 Task: Add the task  Create automated testing scripts for the app to the section Code Collectors in the project TreatWorks and add a Due Date to the respective task as 2024/02/19.
Action: Mouse moved to (554, 542)
Screenshot: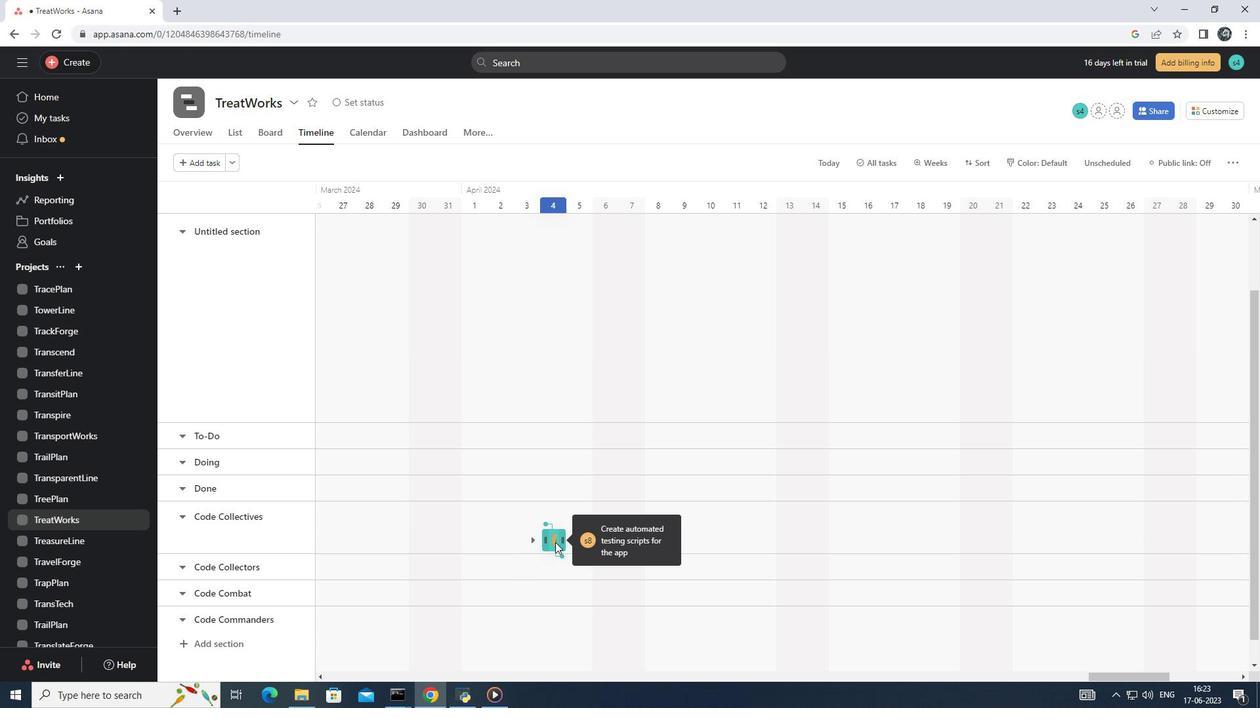 
Action: Mouse pressed left at (554, 542)
Screenshot: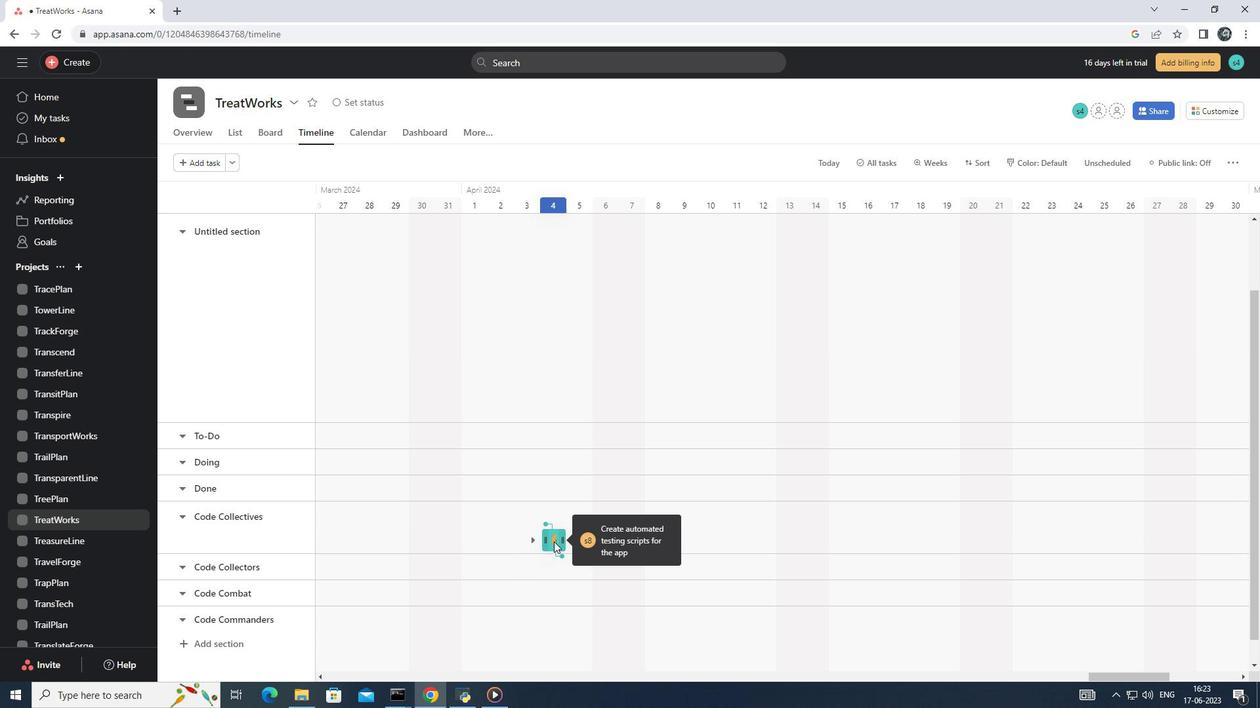 
Action: Mouse moved to (1029, 290)
Screenshot: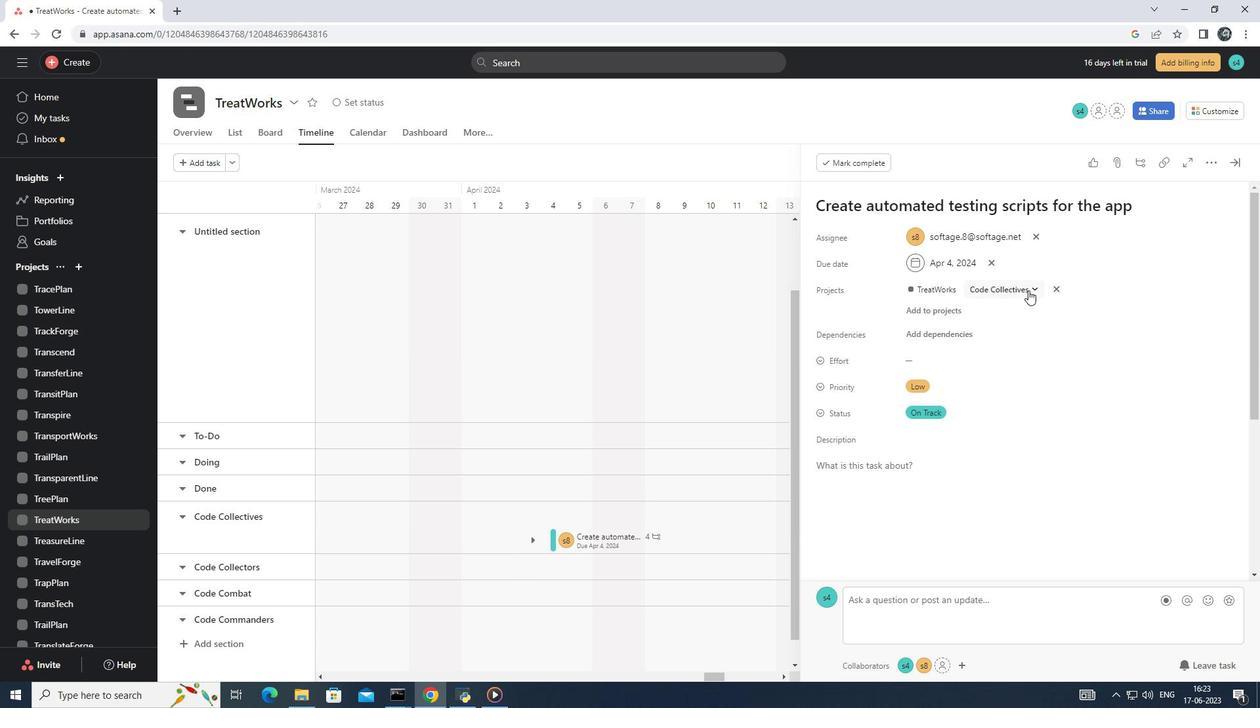 
Action: Mouse pressed left at (1029, 290)
Screenshot: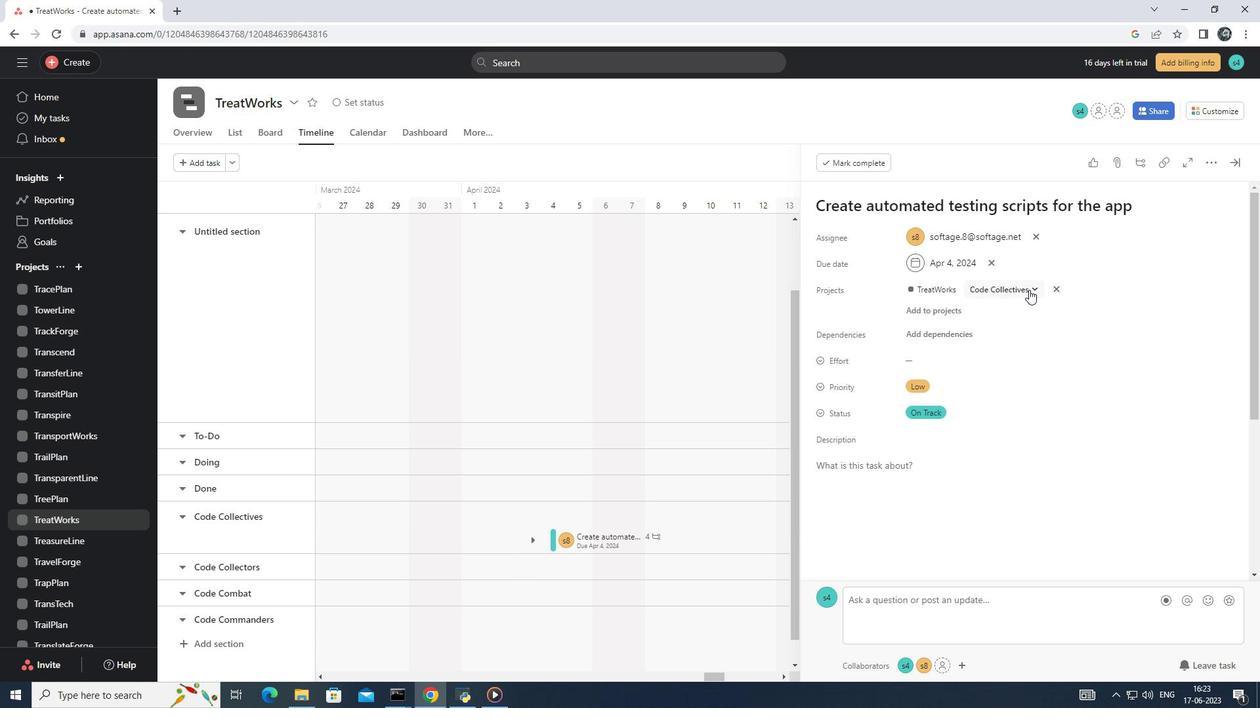 
Action: Mouse moved to (994, 441)
Screenshot: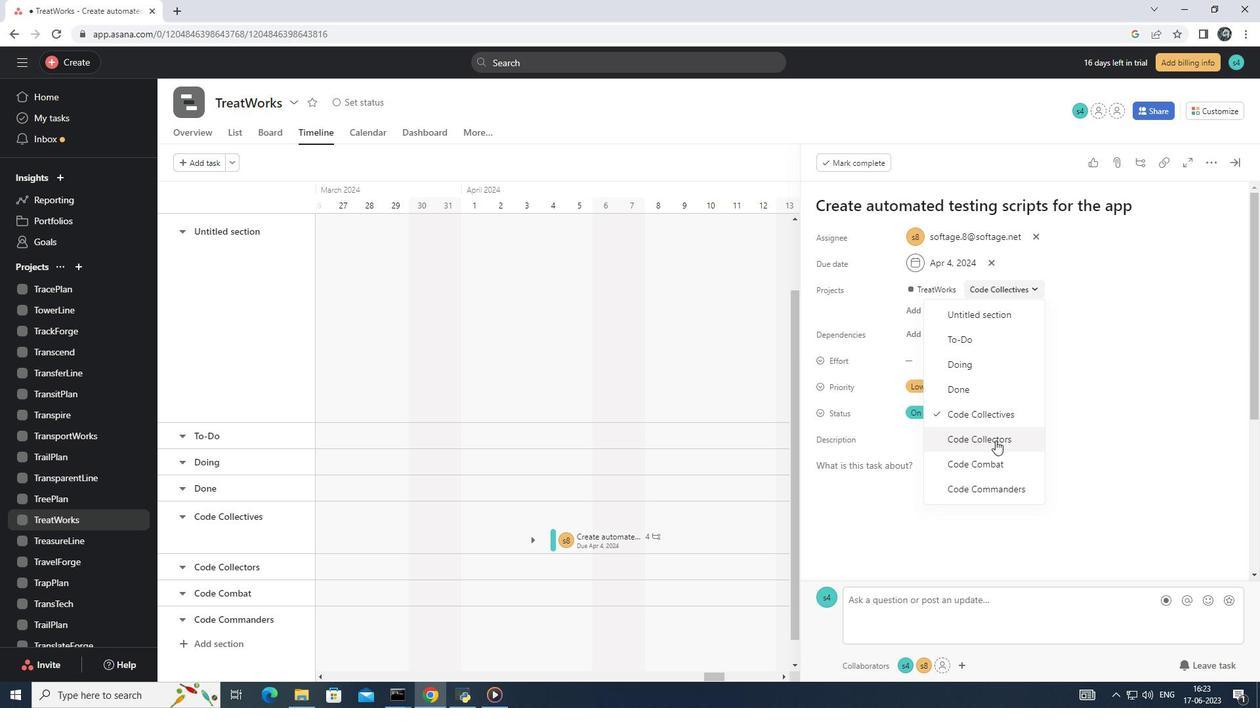 
Action: Mouse pressed left at (994, 441)
Screenshot: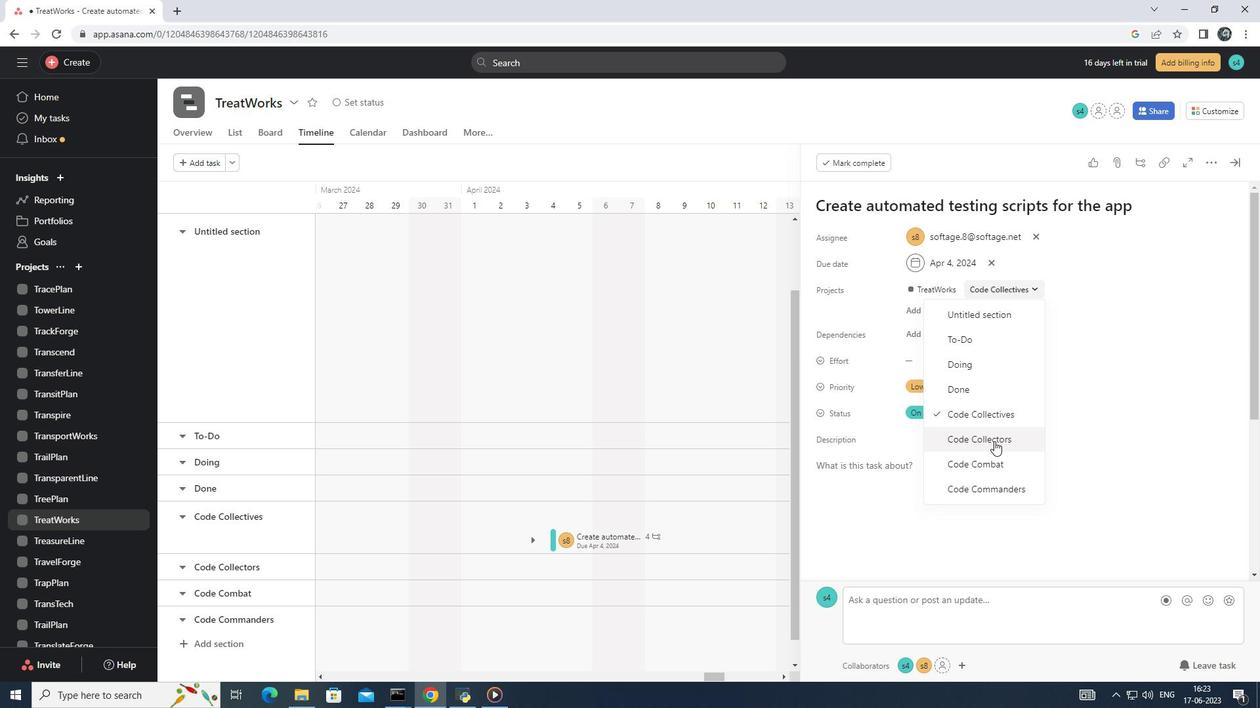 
Action: Mouse moved to (991, 261)
Screenshot: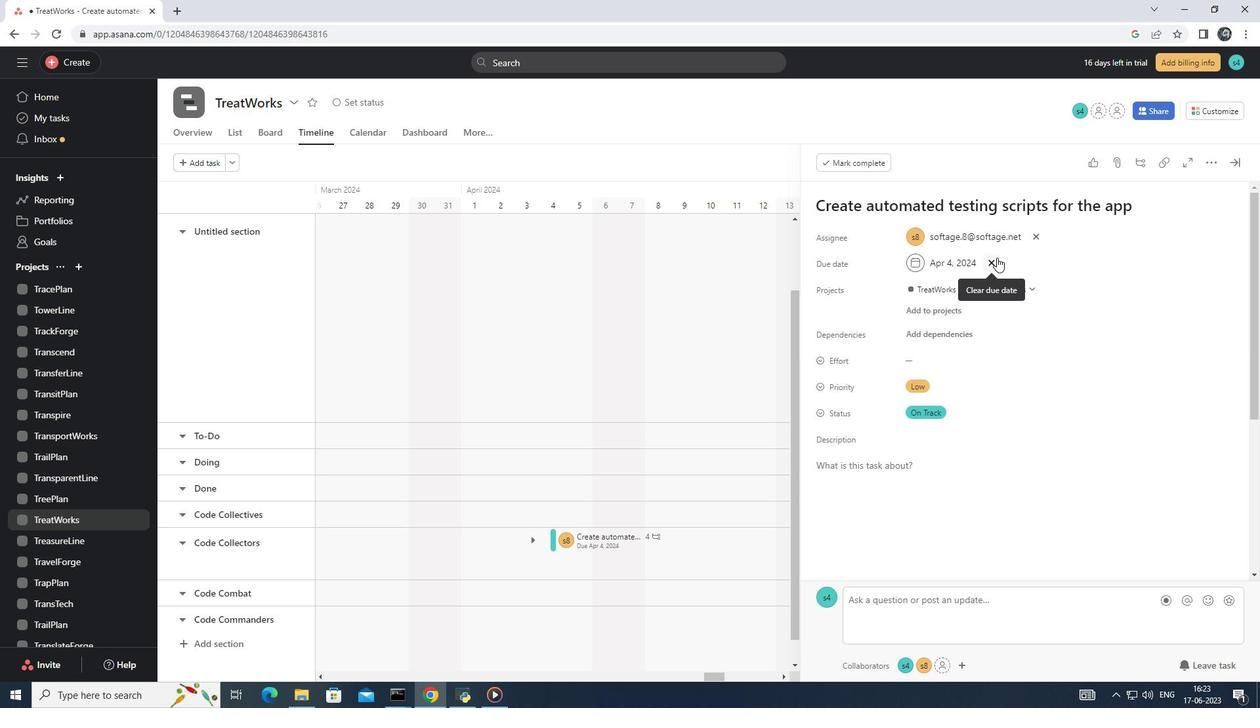 
Action: Mouse pressed left at (991, 261)
Screenshot: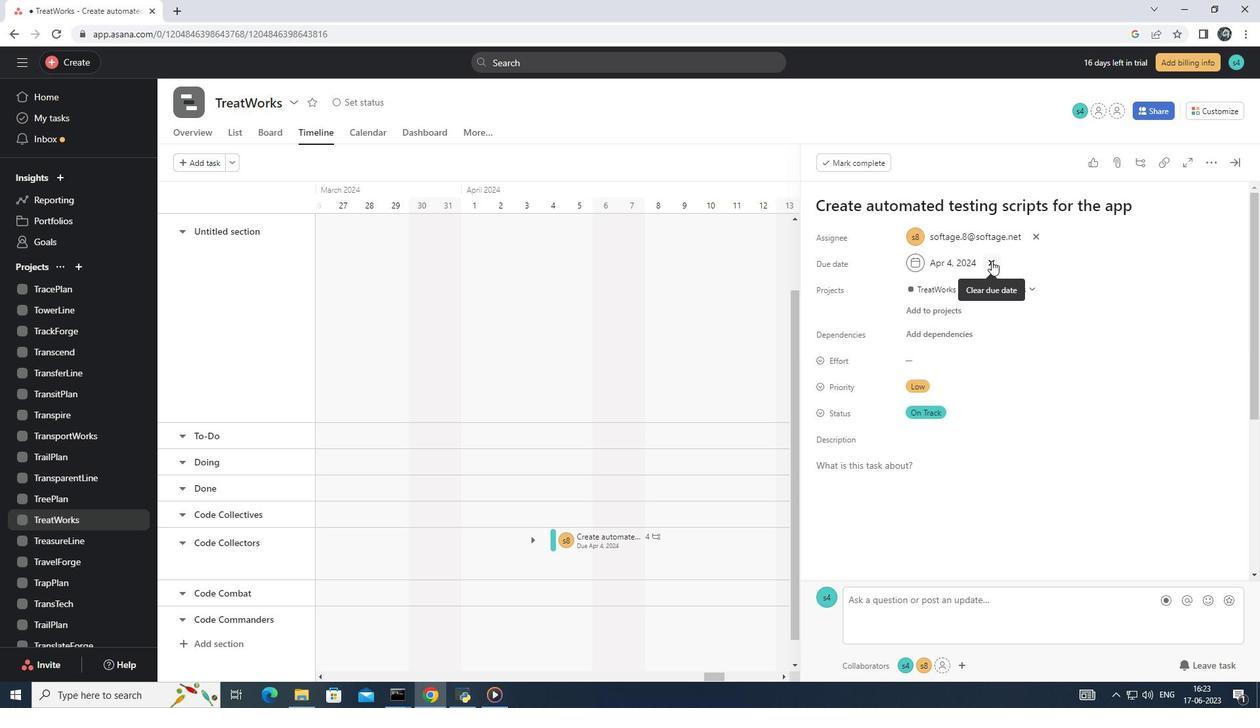 
Action: Mouse moved to (915, 260)
Screenshot: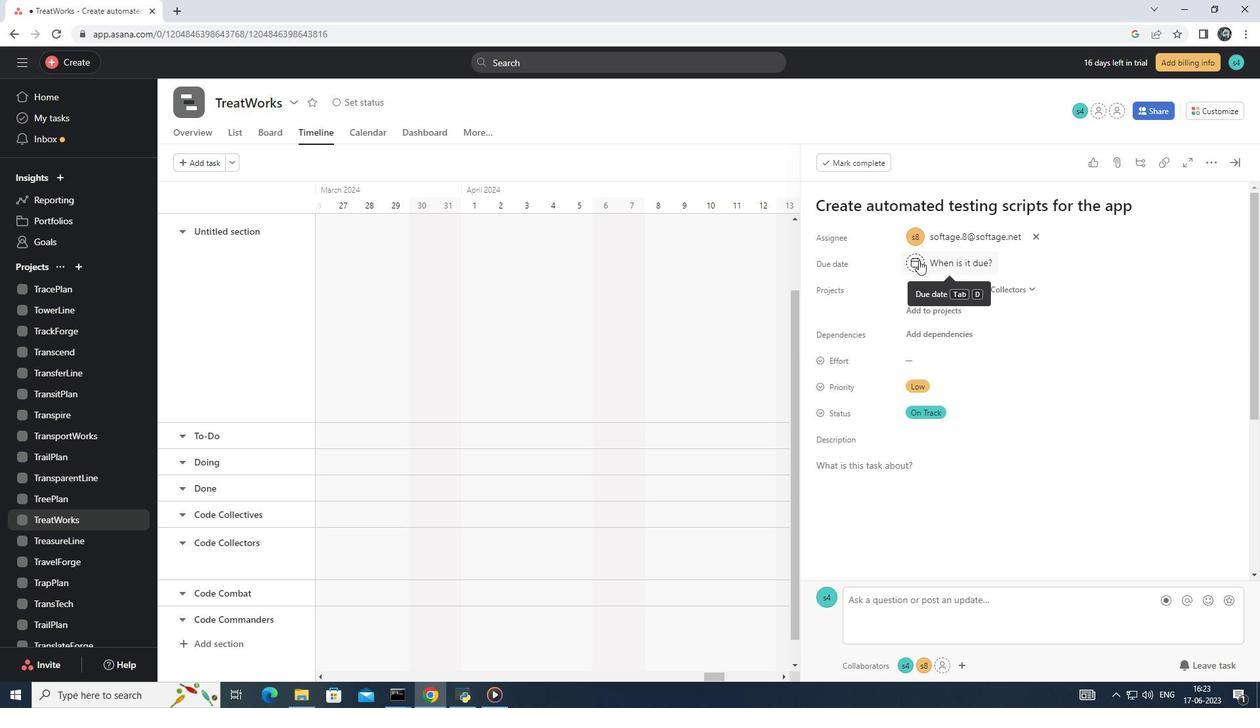 
Action: Mouse pressed left at (915, 260)
Screenshot: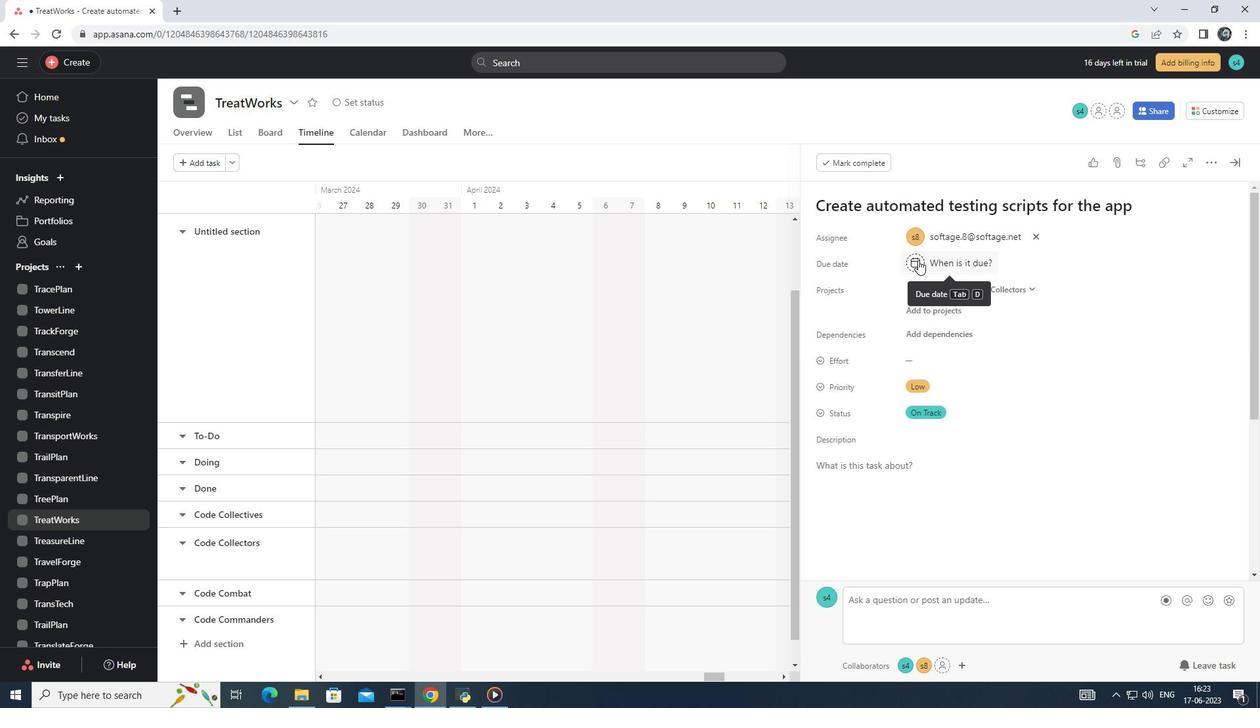 
Action: Mouse moved to (1015, 301)
Screenshot: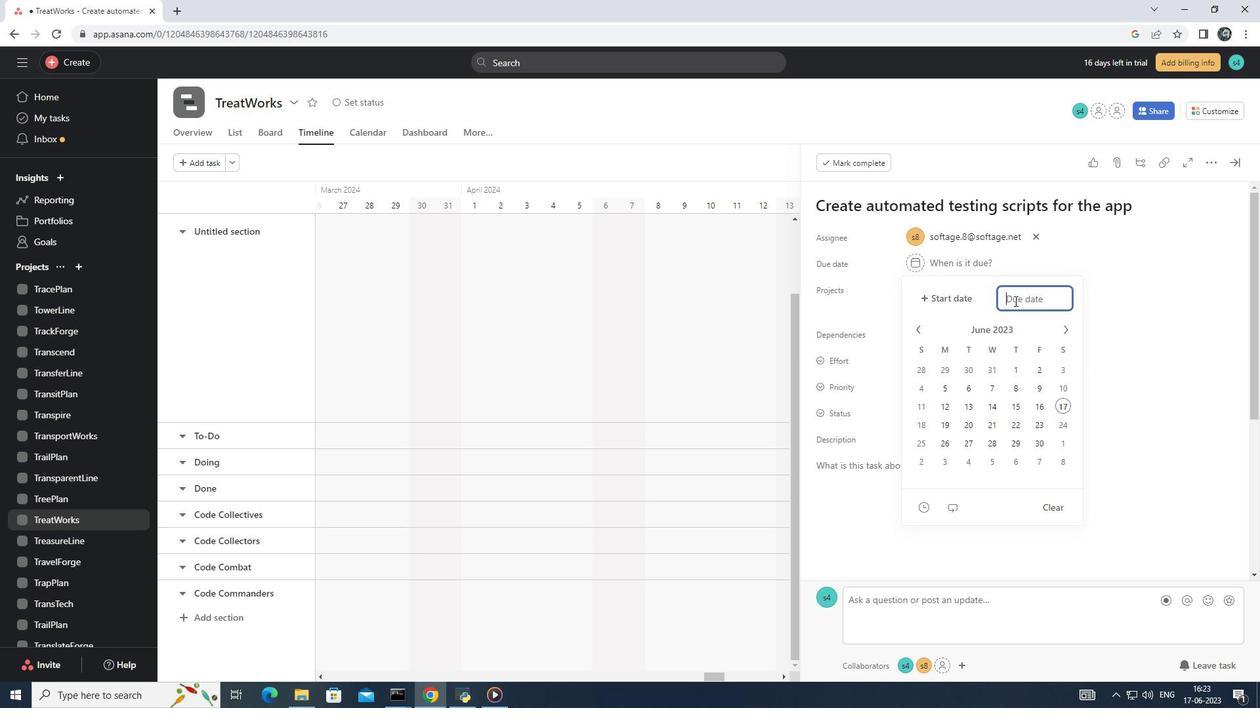 
Action: Key pressed 2024/02/19<Key.enter>
Screenshot: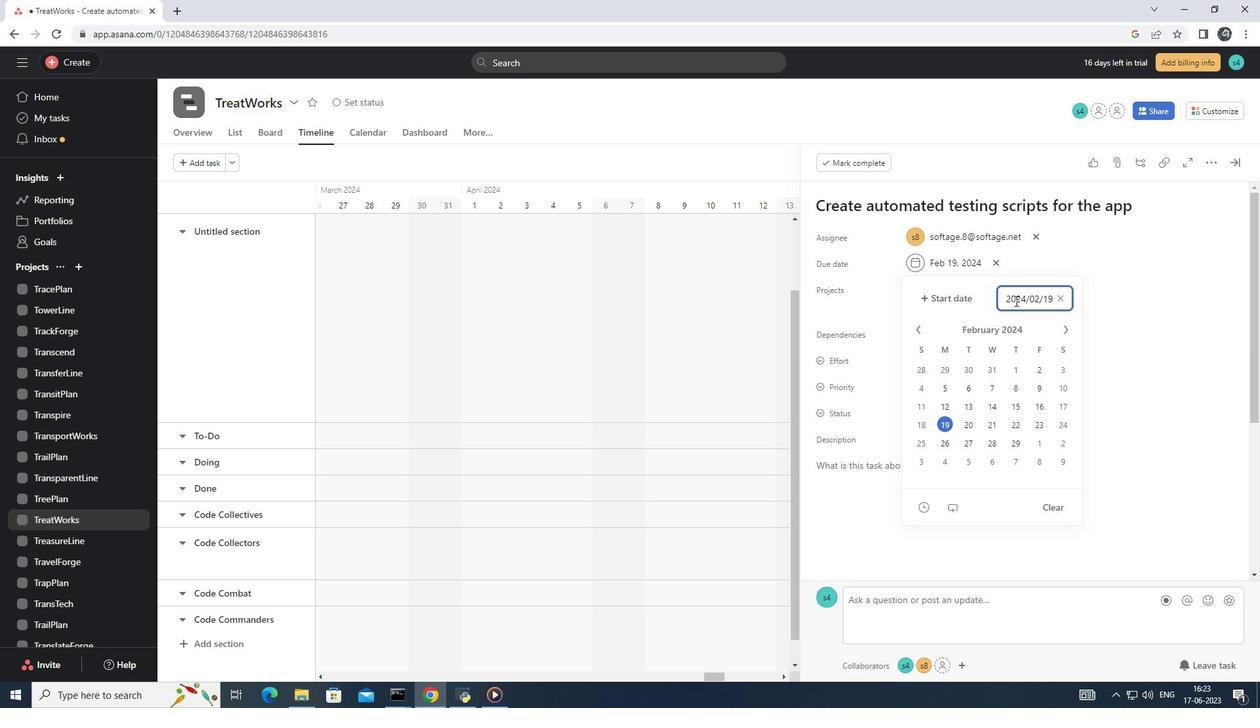 
